 Task: Enable the option "Basic spell check" to spell check when you type in the browser.
Action: Mouse moved to (1254, 49)
Screenshot: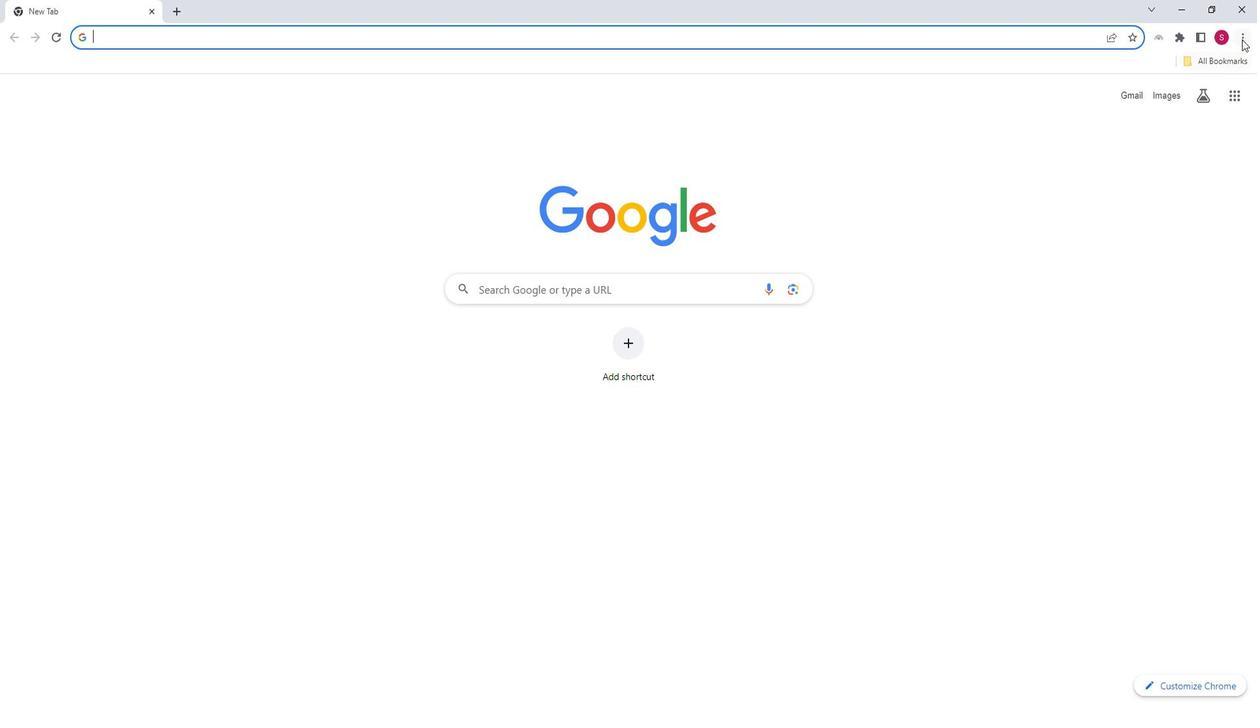 
Action: Mouse pressed left at (1254, 49)
Screenshot: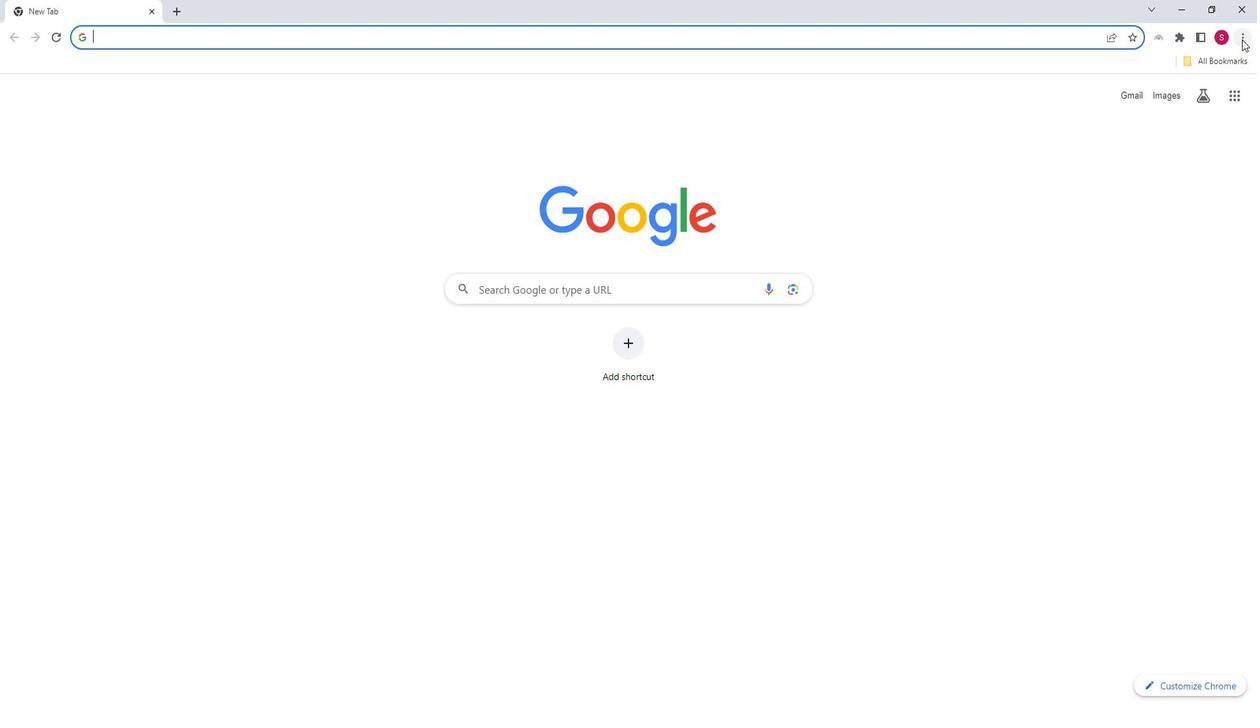 
Action: Mouse moved to (1120, 285)
Screenshot: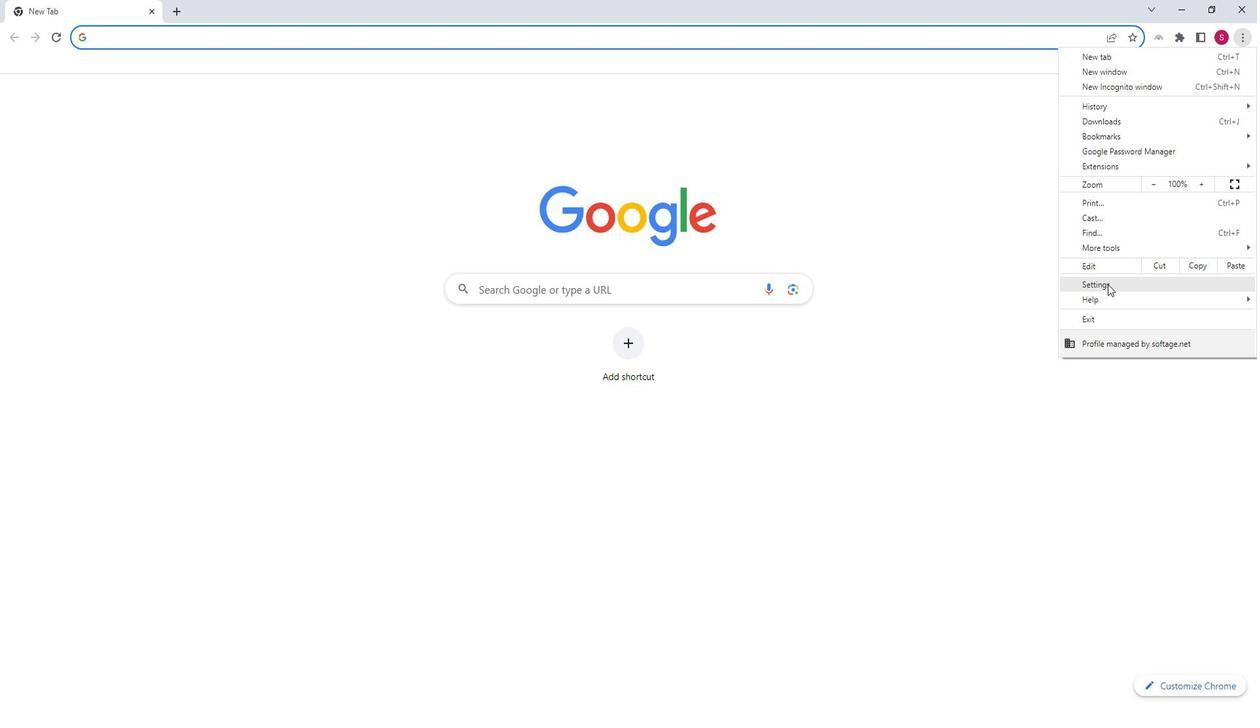 
Action: Mouse pressed left at (1120, 285)
Screenshot: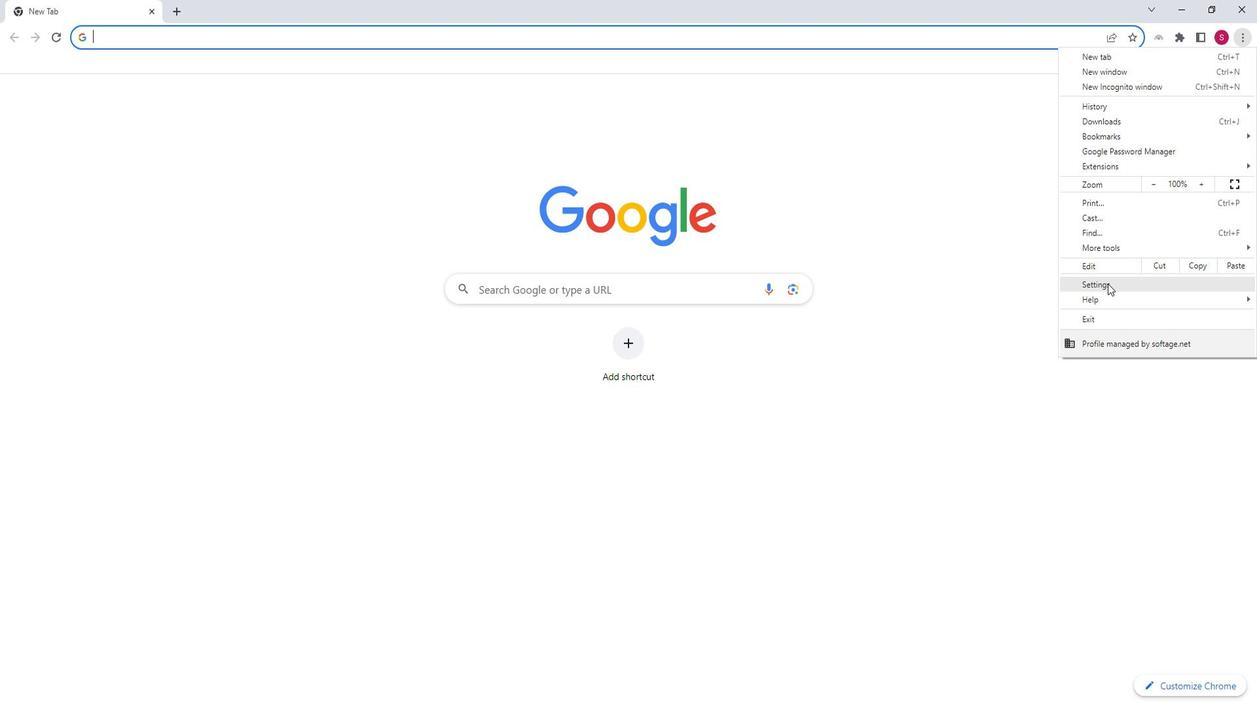 
Action: Mouse moved to (125, 338)
Screenshot: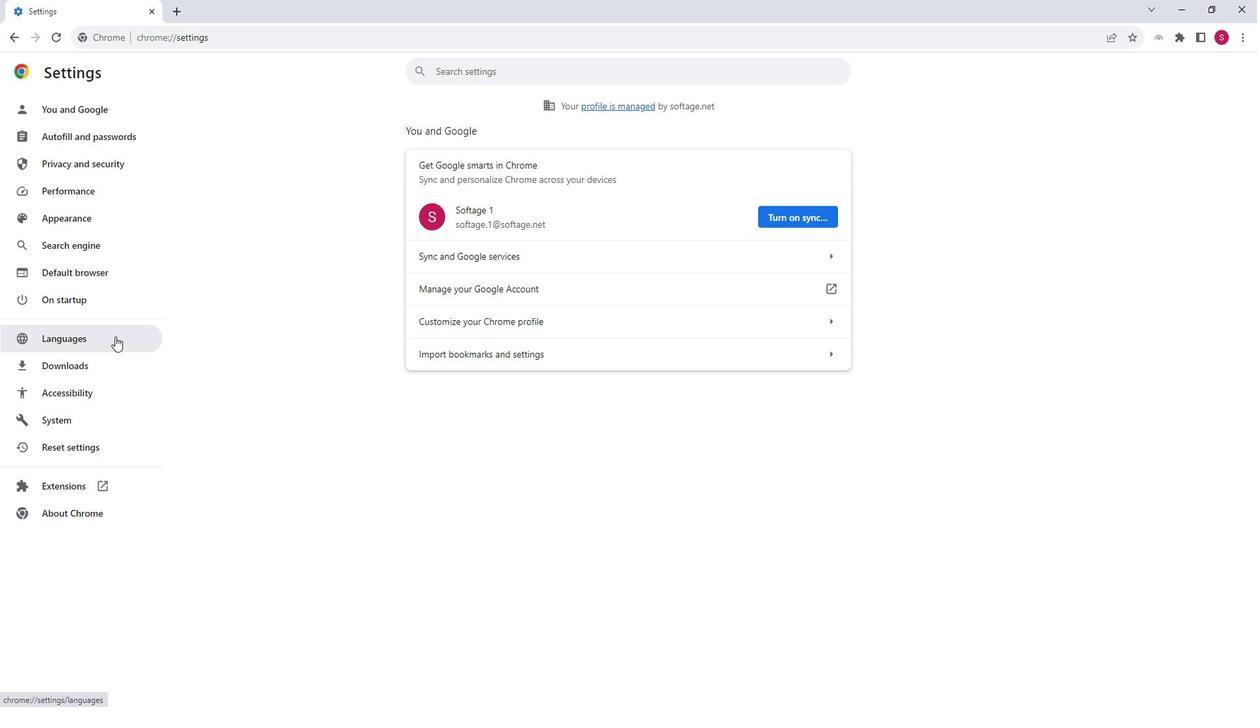 
Action: Mouse pressed left at (125, 338)
Screenshot: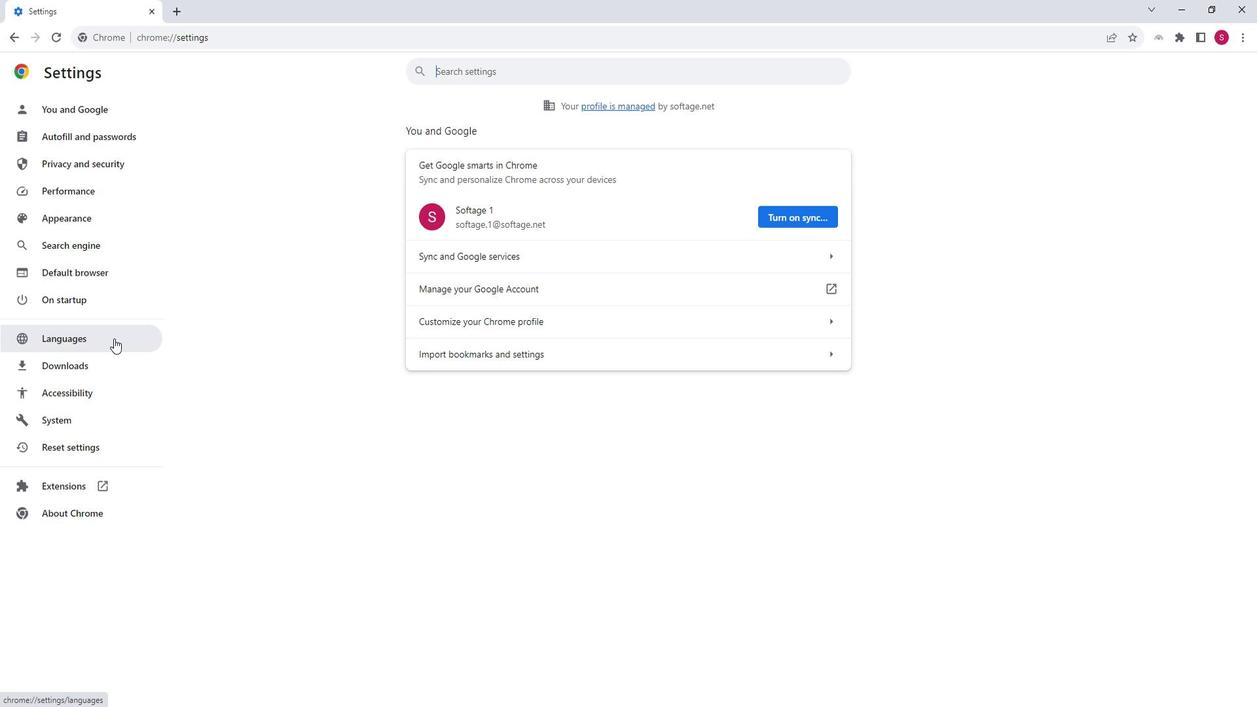 
Action: Mouse moved to (429, 442)
Screenshot: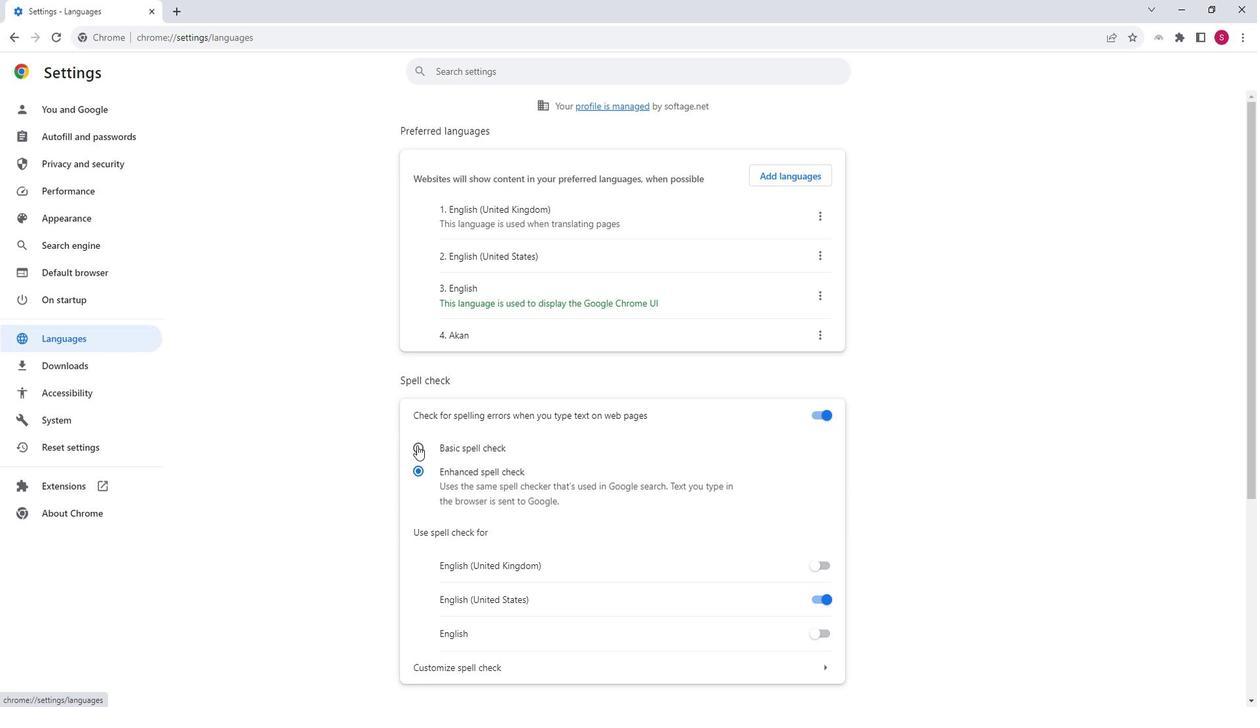 
Action: Mouse pressed left at (429, 442)
Screenshot: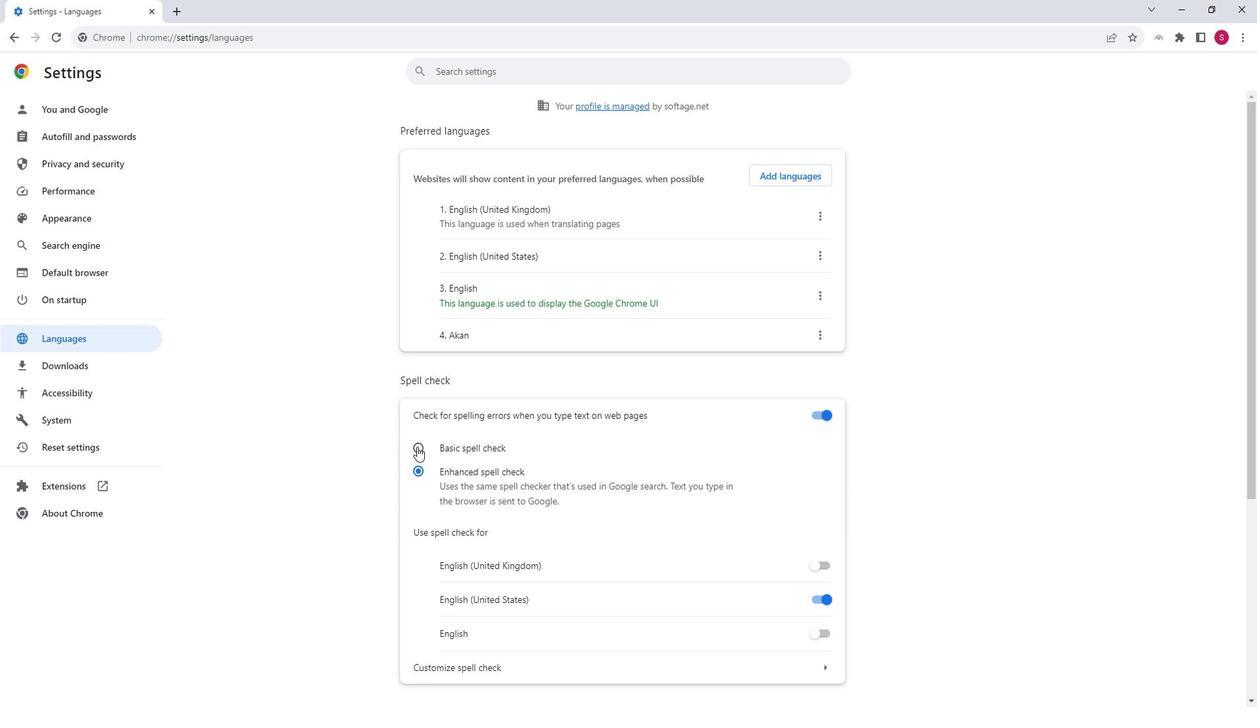 
Action: Mouse moved to (923, 444)
Screenshot: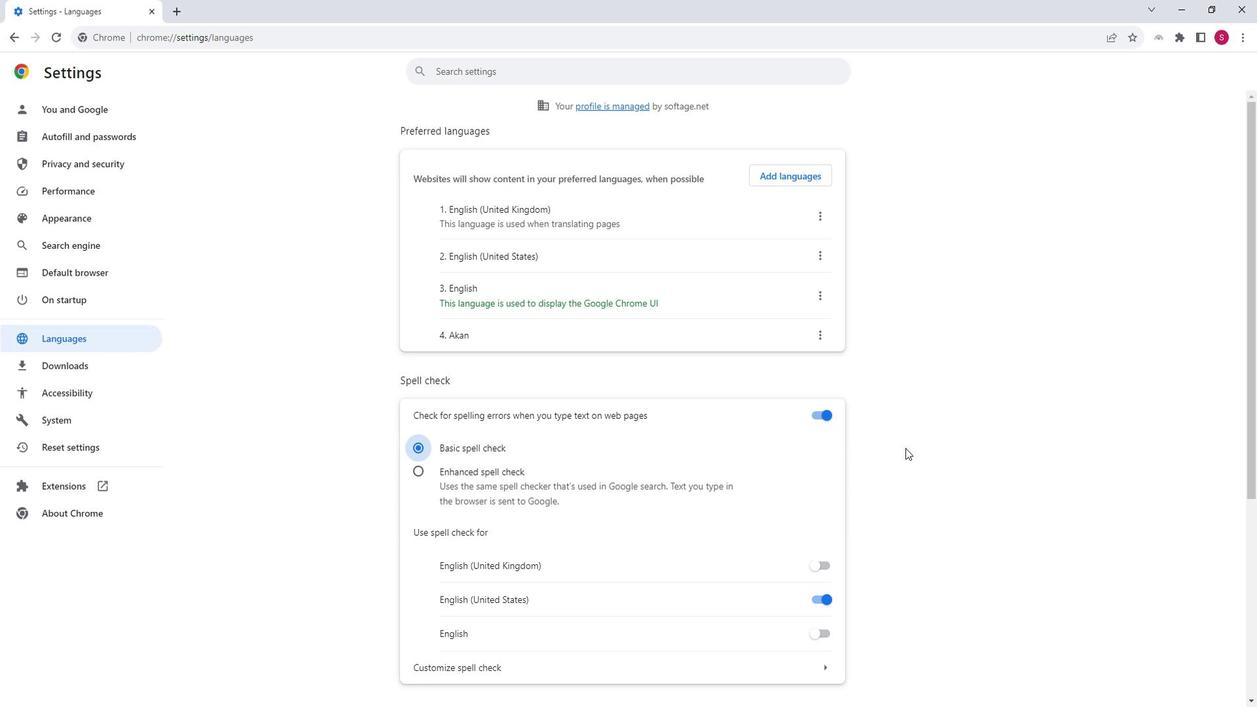 
